 Task: Display all comments.
Action: Mouse moved to (1004, 77)
Screenshot: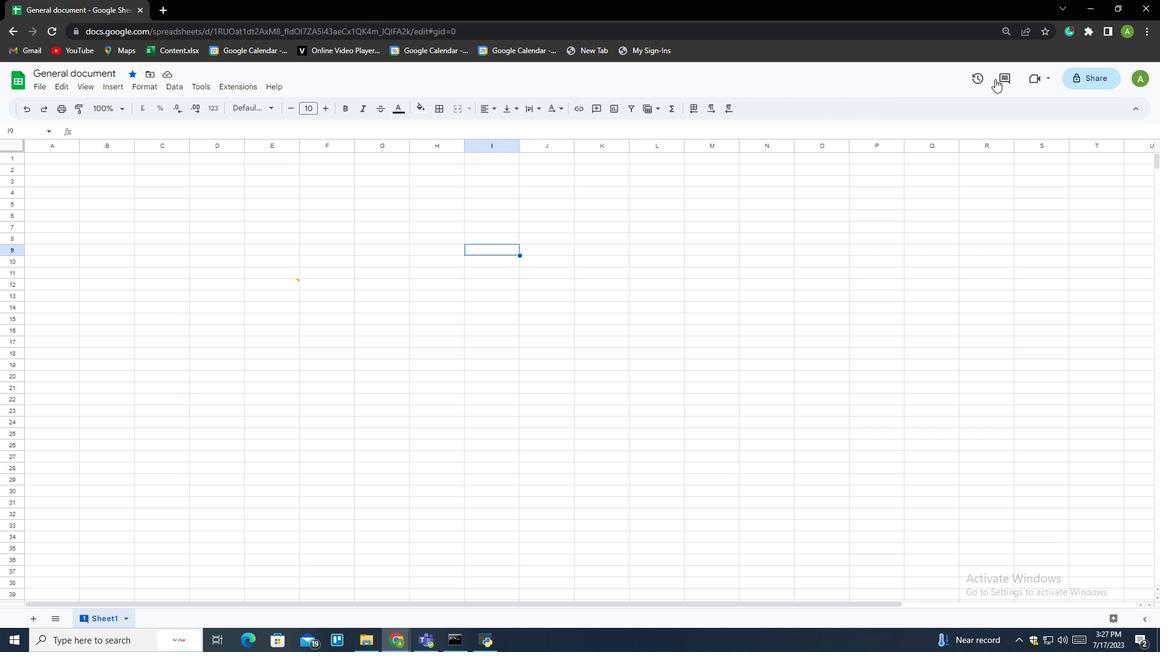 
Action: Mouse pressed left at (1004, 77)
Screenshot: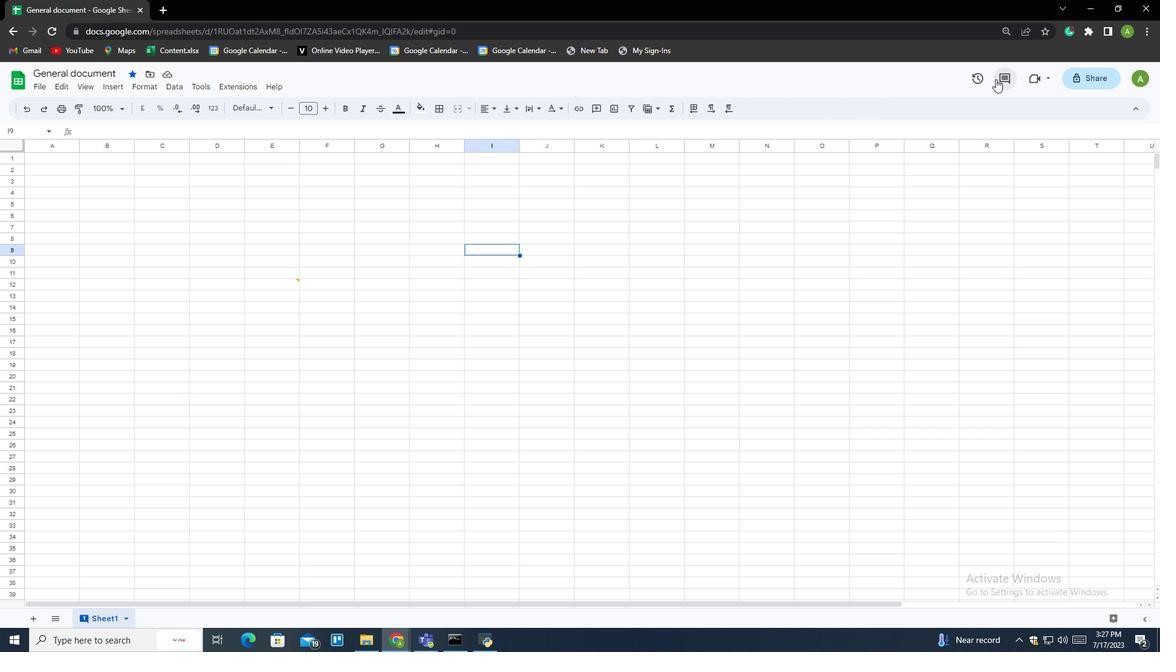 
Action: Mouse moved to (1004, 143)
Screenshot: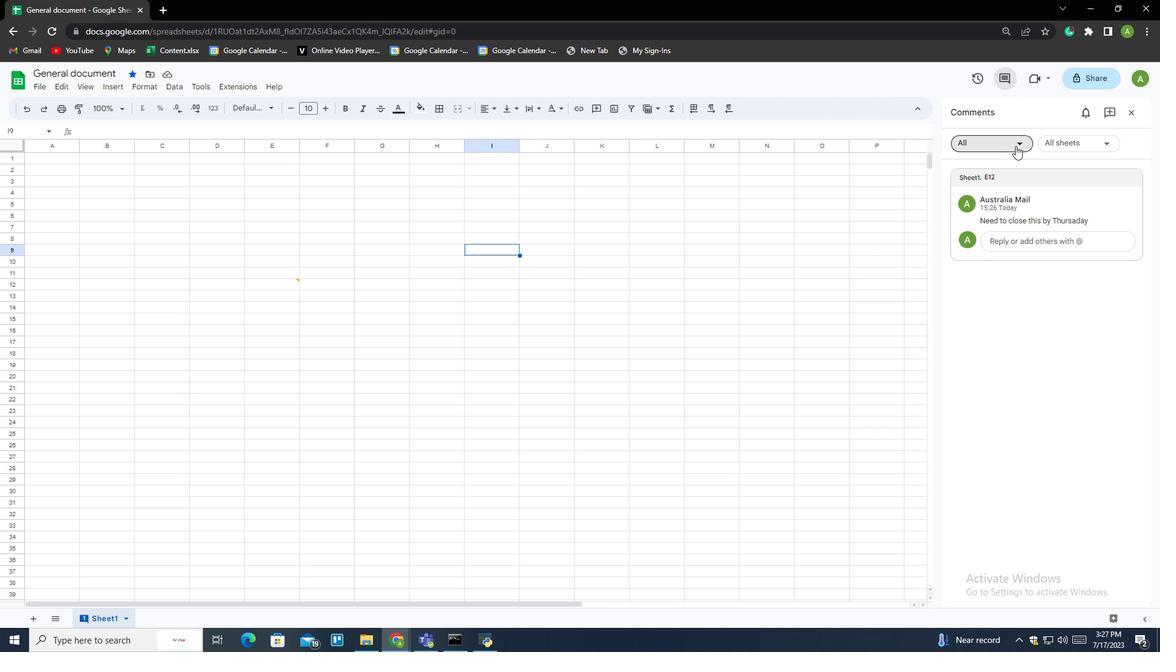 
Action: Mouse pressed left at (1004, 143)
Screenshot: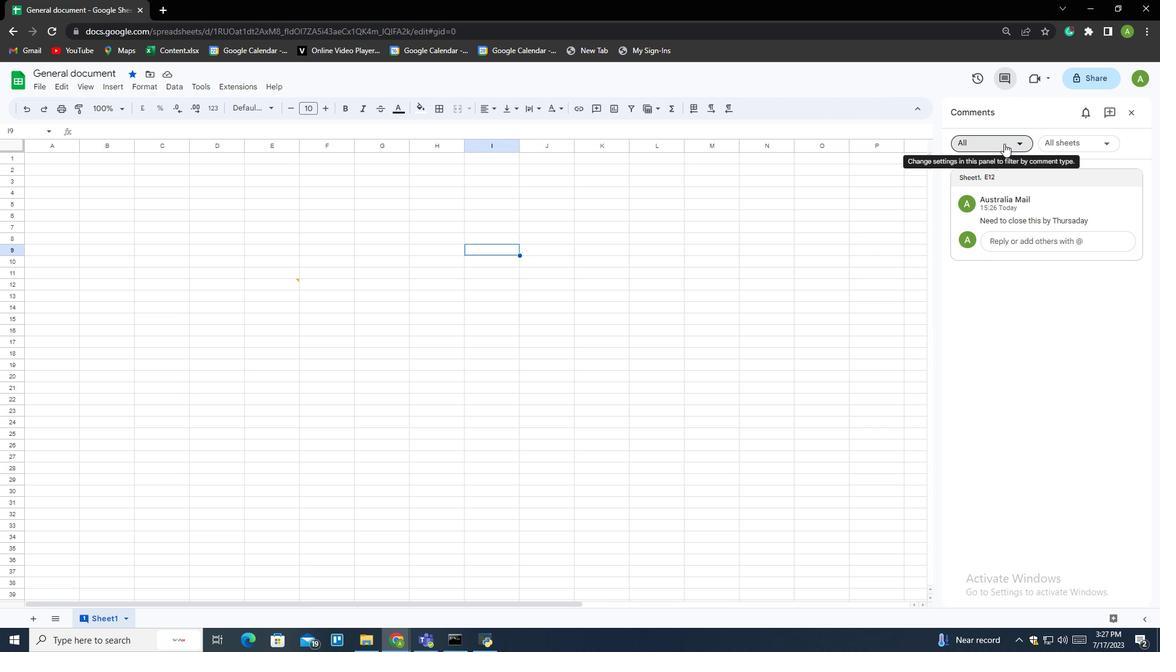 
Action: Mouse moved to (978, 158)
Screenshot: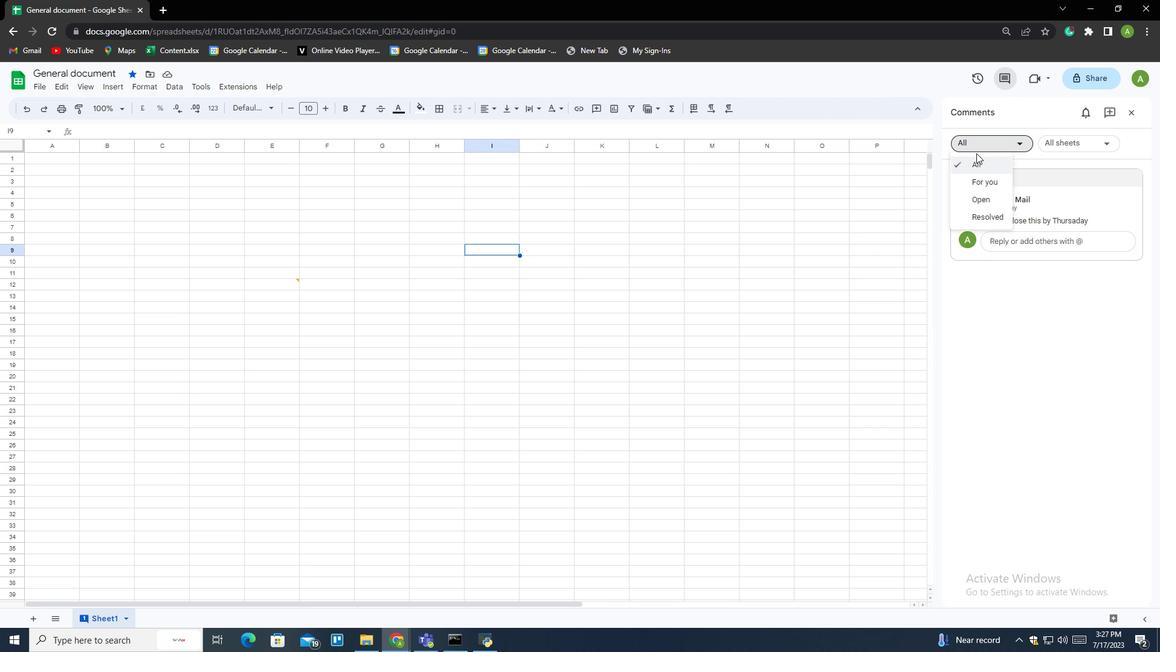 
Action: Mouse pressed left at (978, 158)
Screenshot: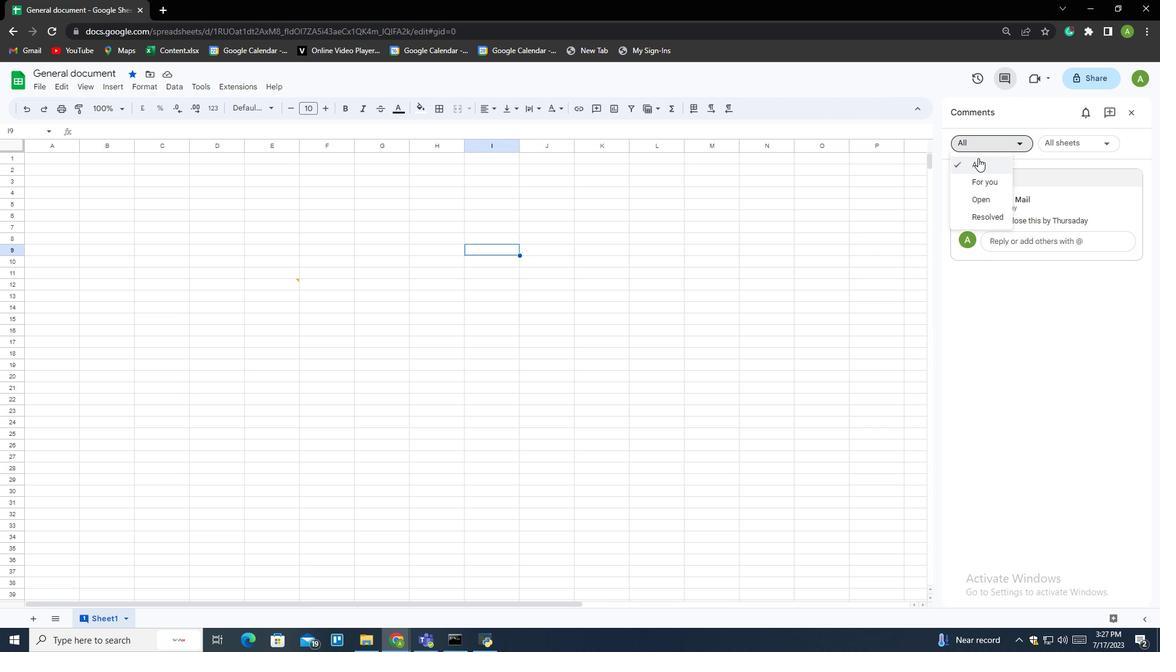 
Action: Mouse moved to (852, 245)
Screenshot: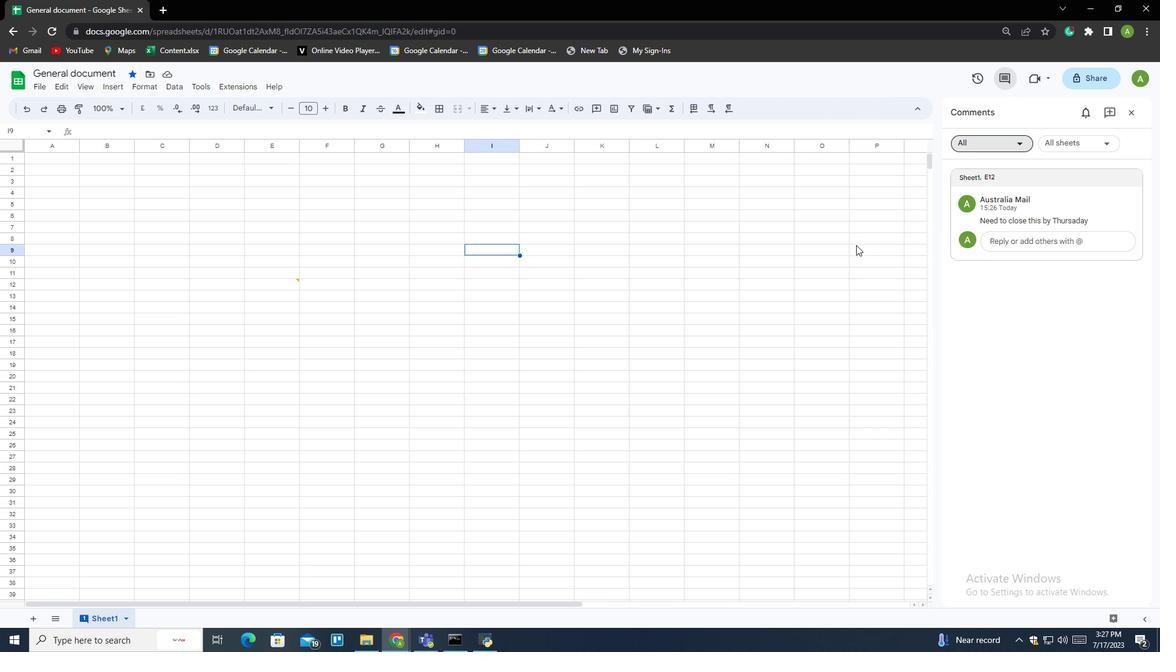 
